 Task: Select Convert Text to Half Widht
Action: Mouse moved to (766, 304)
Screenshot: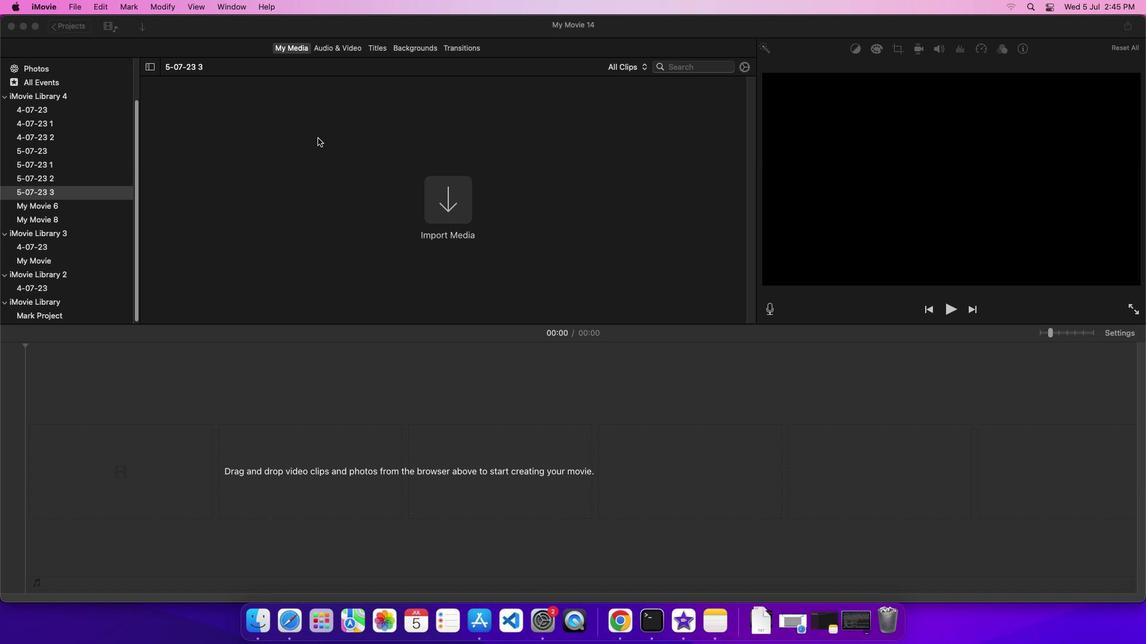 
Action: Mouse pressed left at (766, 304)
Screenshot: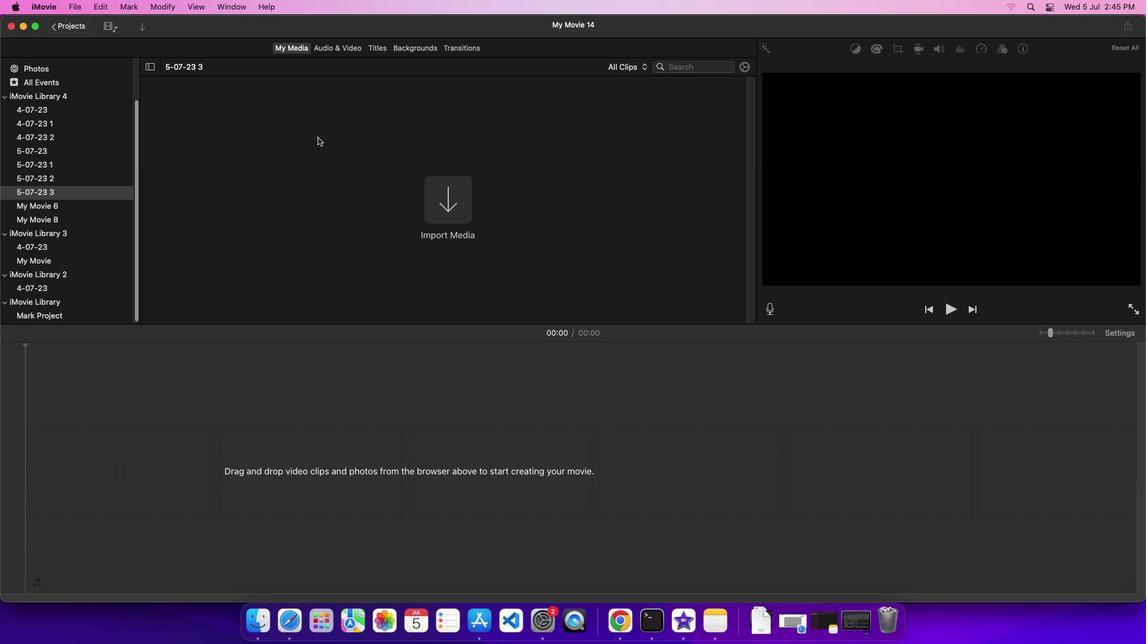 
Action: Mouse moved to (766, 304)
Screenshot: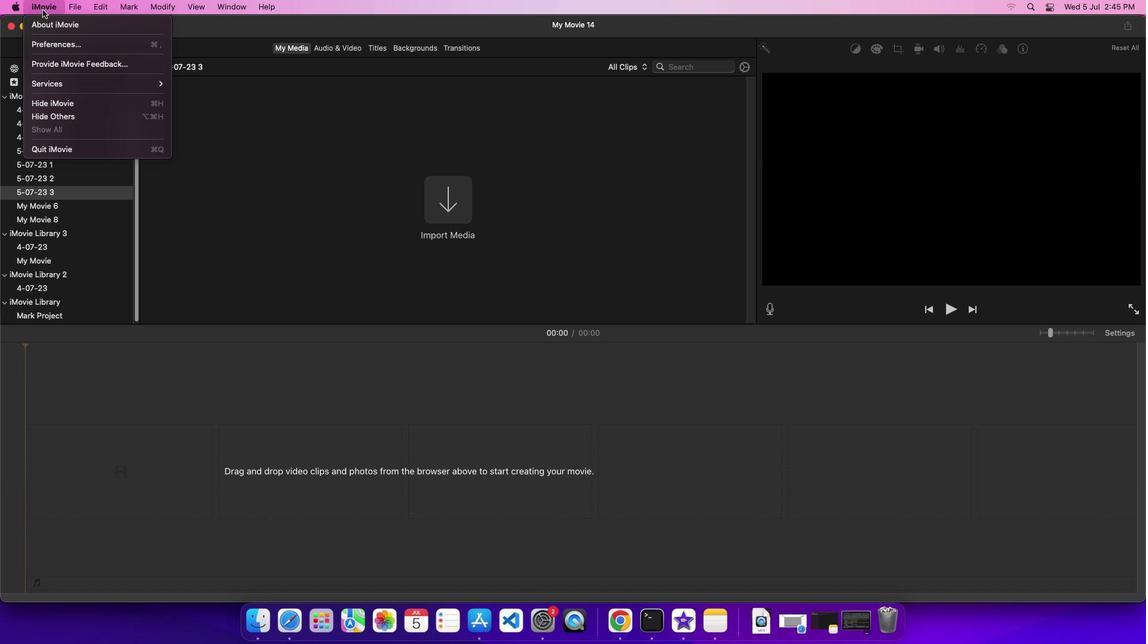 
Action: Mouse pressed left at (766, 304)
Screenshot: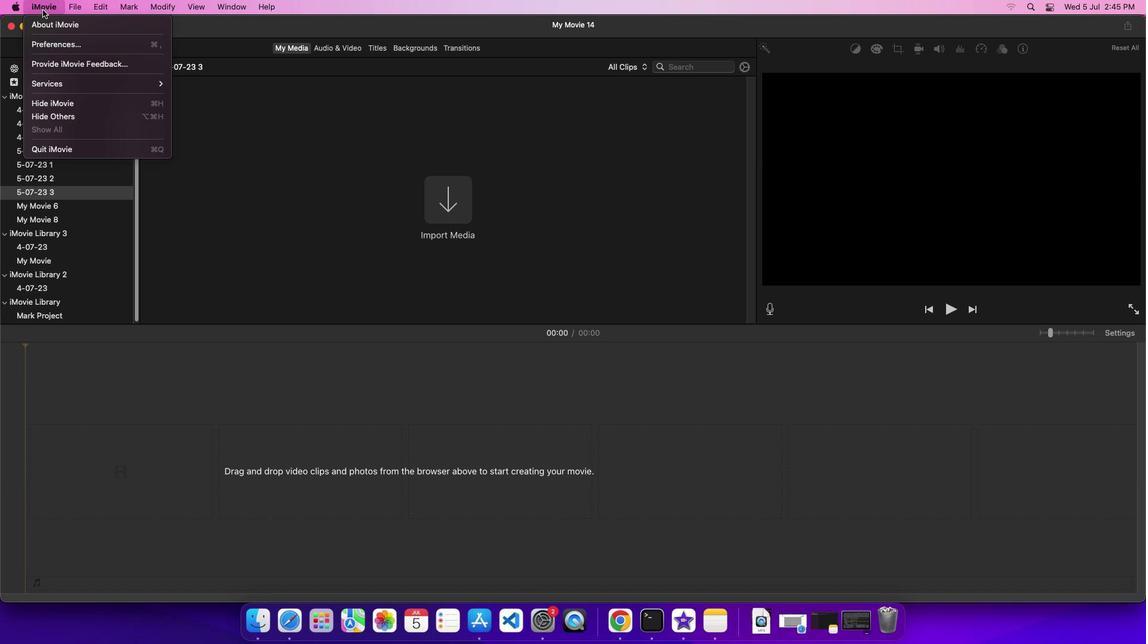 
Action: Mouse moved to (766, 304)
Screenshot: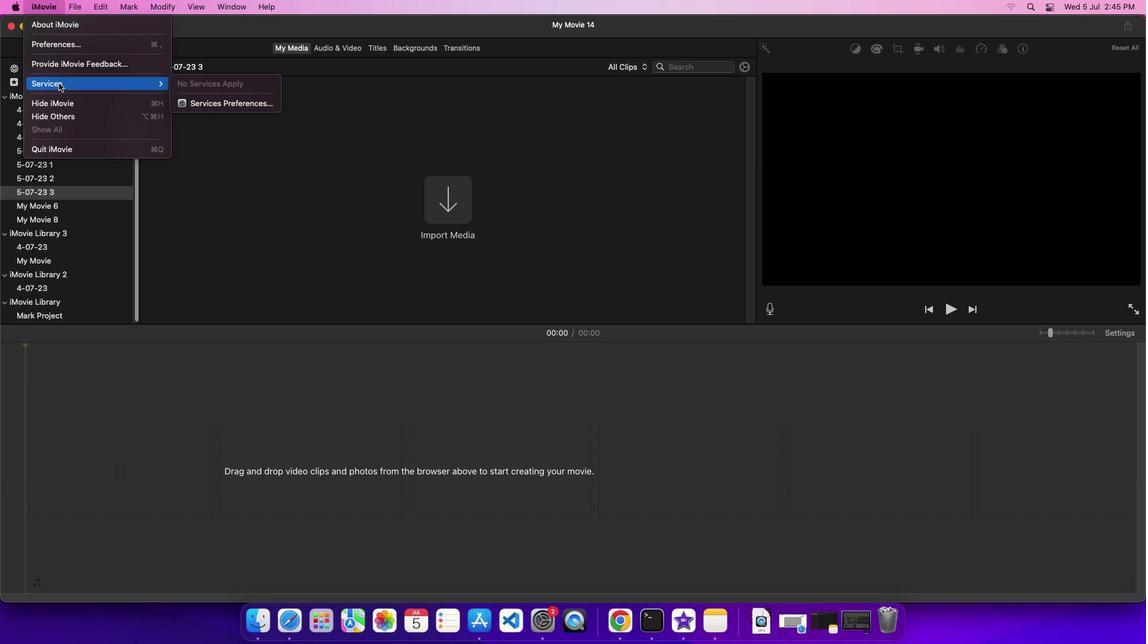 
Action: Mouse pressed left at (766, 304)
Screenshot: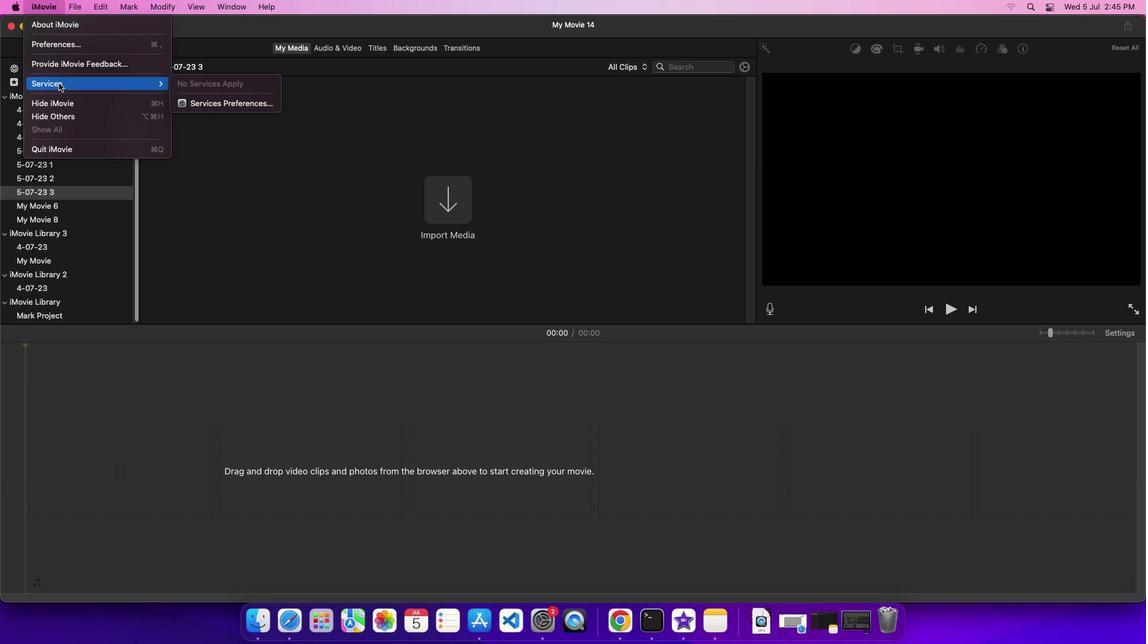 
Action: Mouse moved to (766, 304)
Screenshot: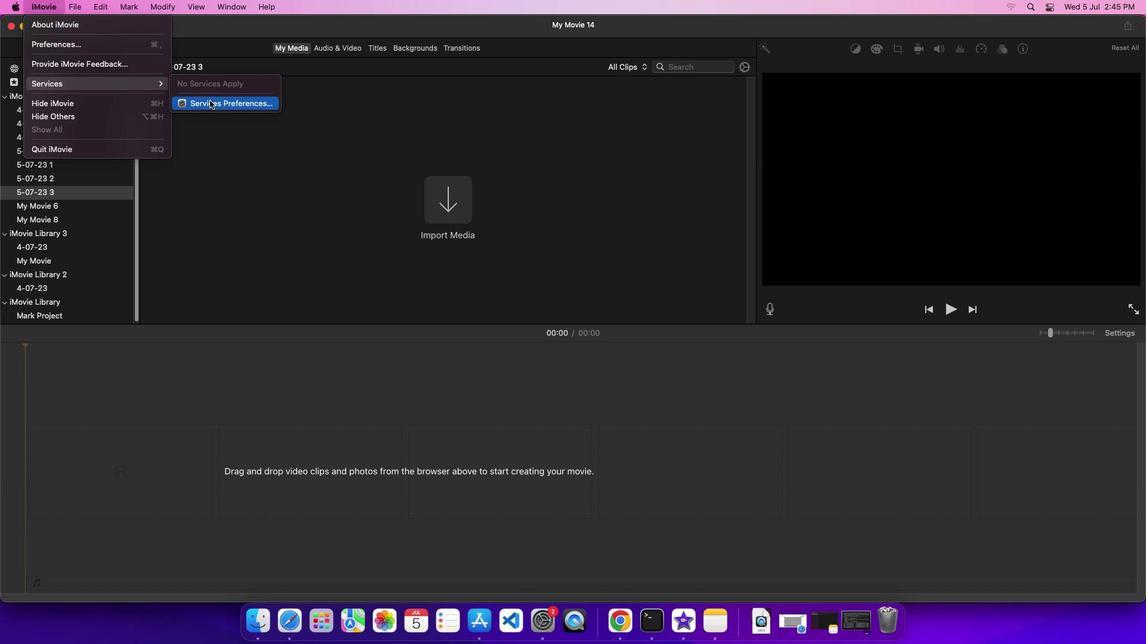 
Action: Mouse pressed left at (766, 304)
Screenshot: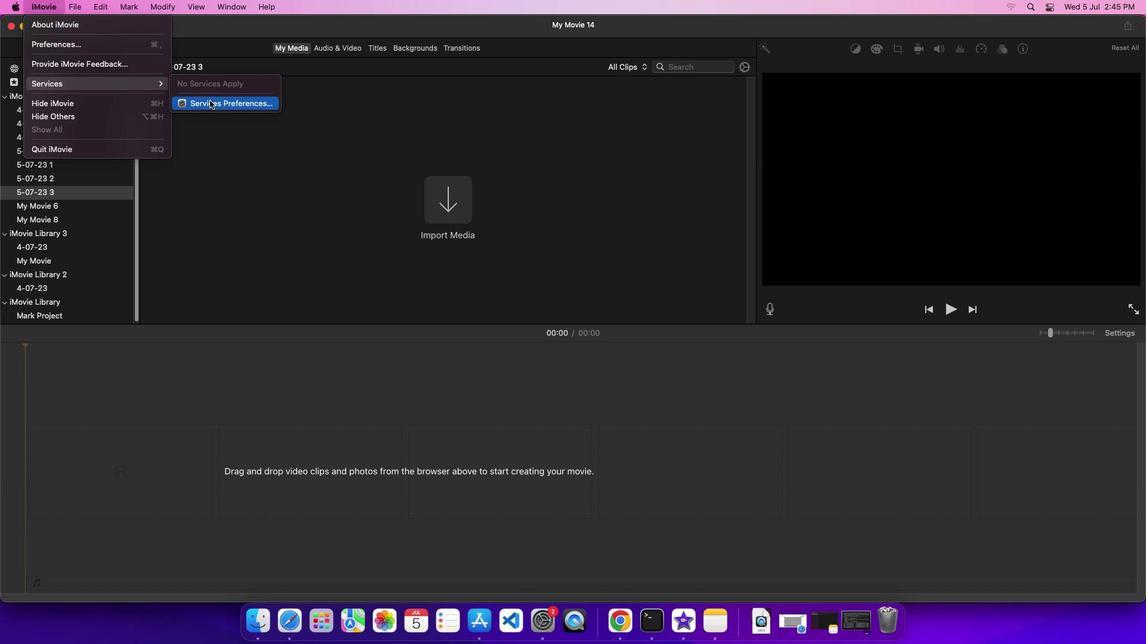 
Action: Mouse moved to (766, 303)
Screenshot: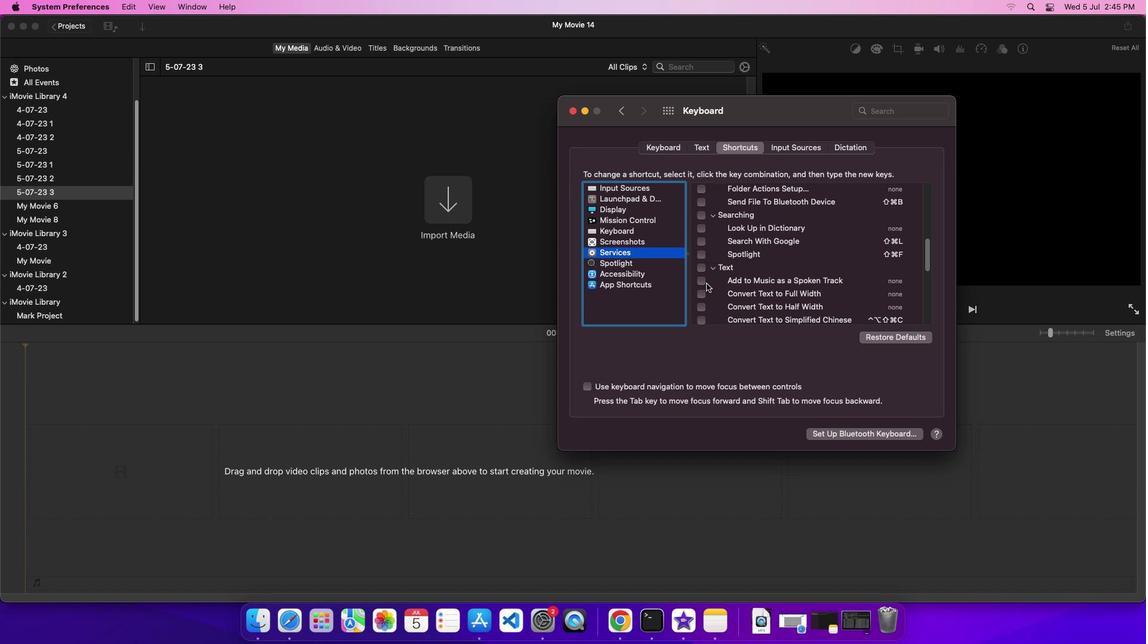 
Action: Mouse scrolled (766, 303) with delta (766, 304)
Screenshot: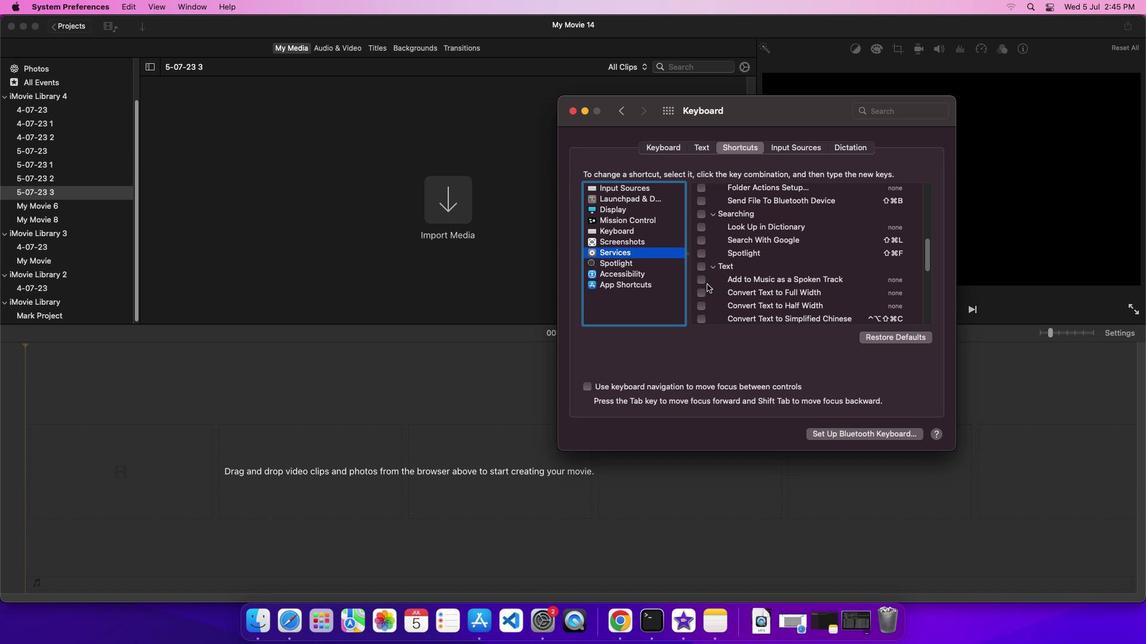 
Action: Mouse moved to (766, 303)
Screenshot: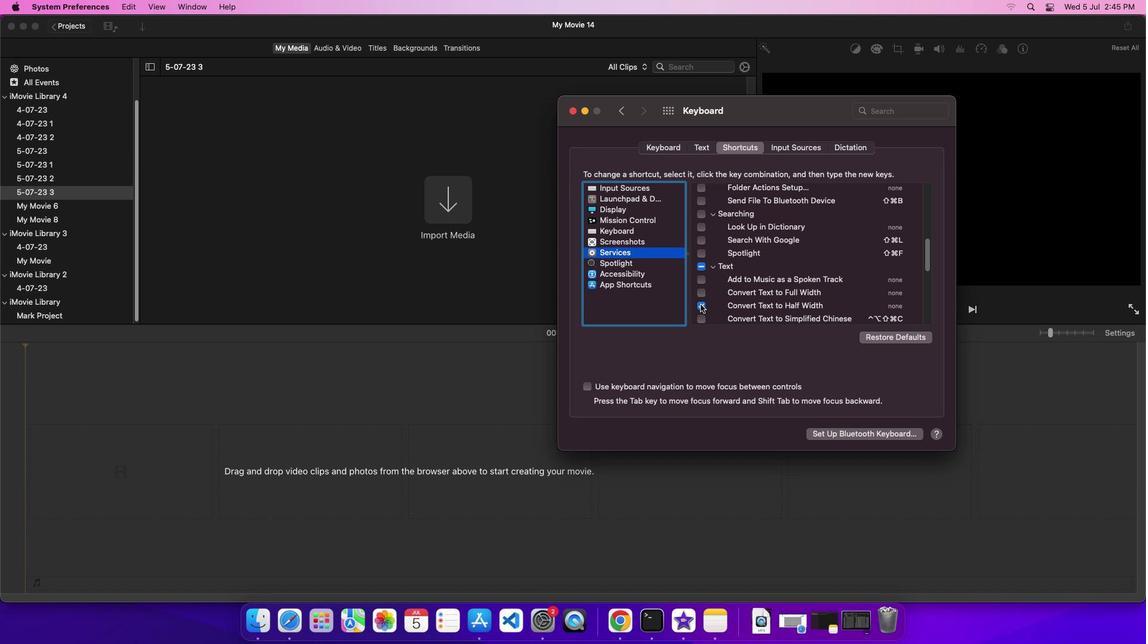 
Action: Mouse pressed left at (766, 303)
Screenshot: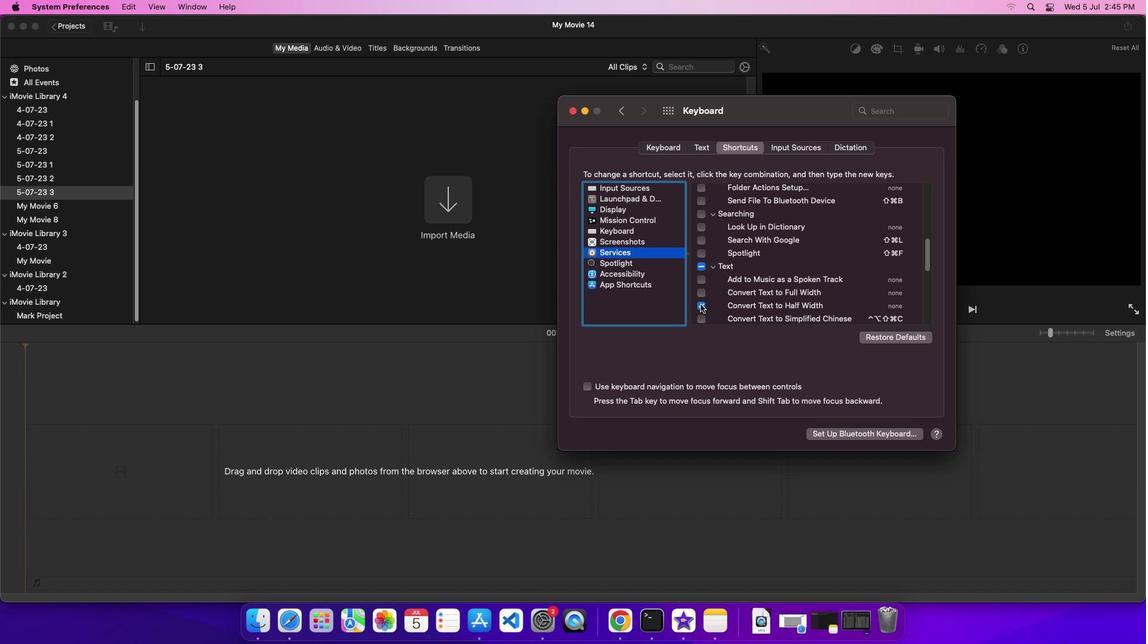 
Action: Mouse moved to (766, 303)
Screenshot: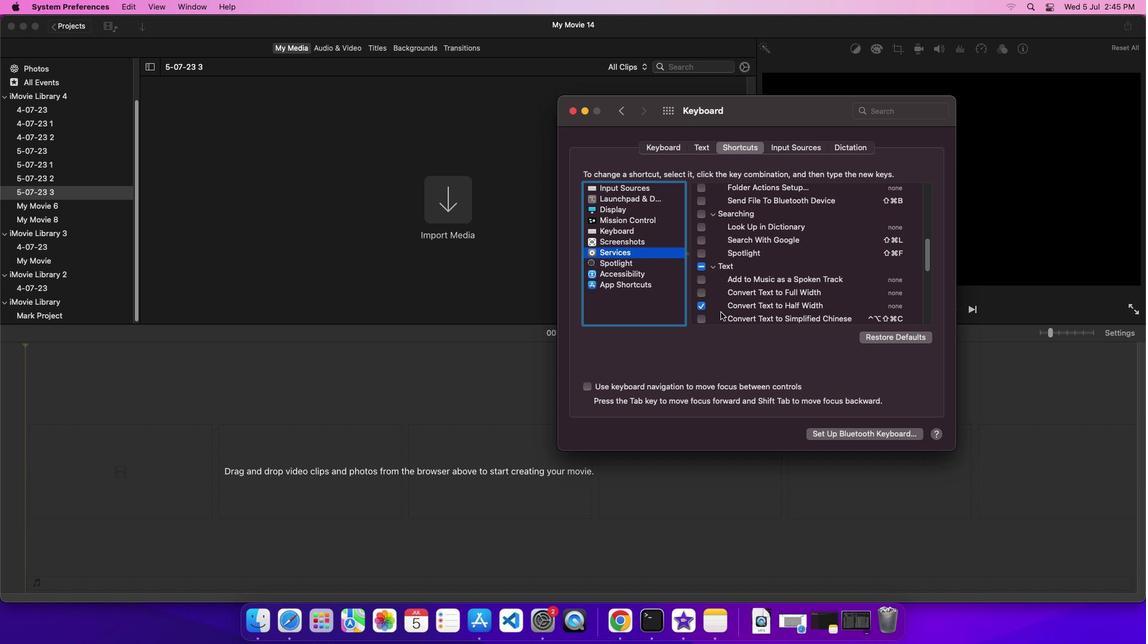 
